 Task: Set up Gmails Smart Reply feature to save time by using suggested responses for quick email replies.
Action: Mouse moved to (950, 76)
Screenshot: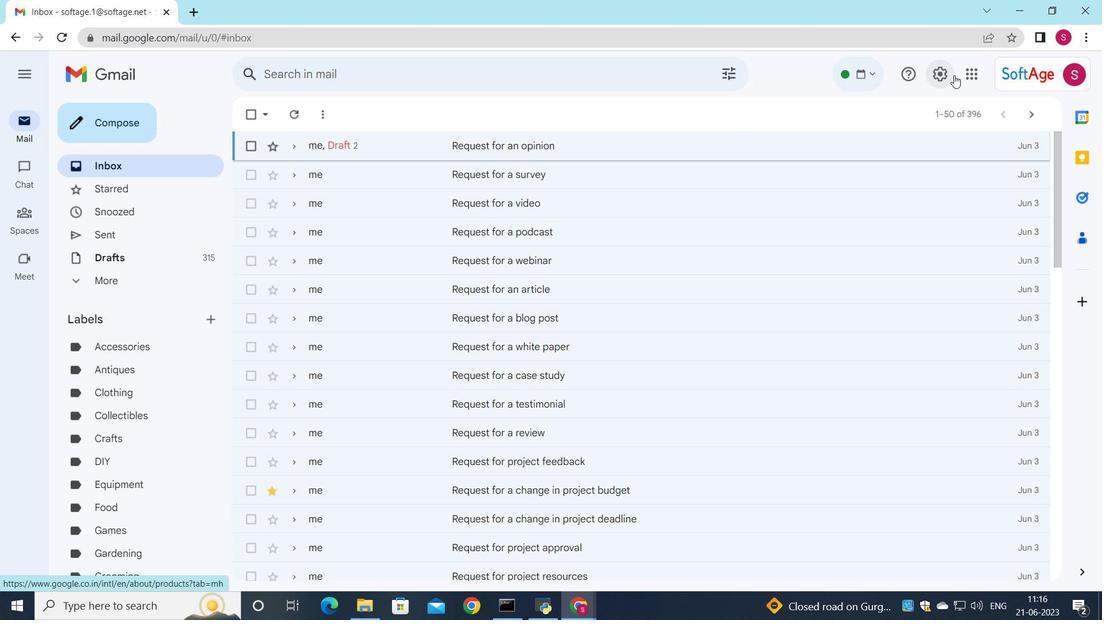 
Action: Mouse pressed left at (950, 76)
Screenshot: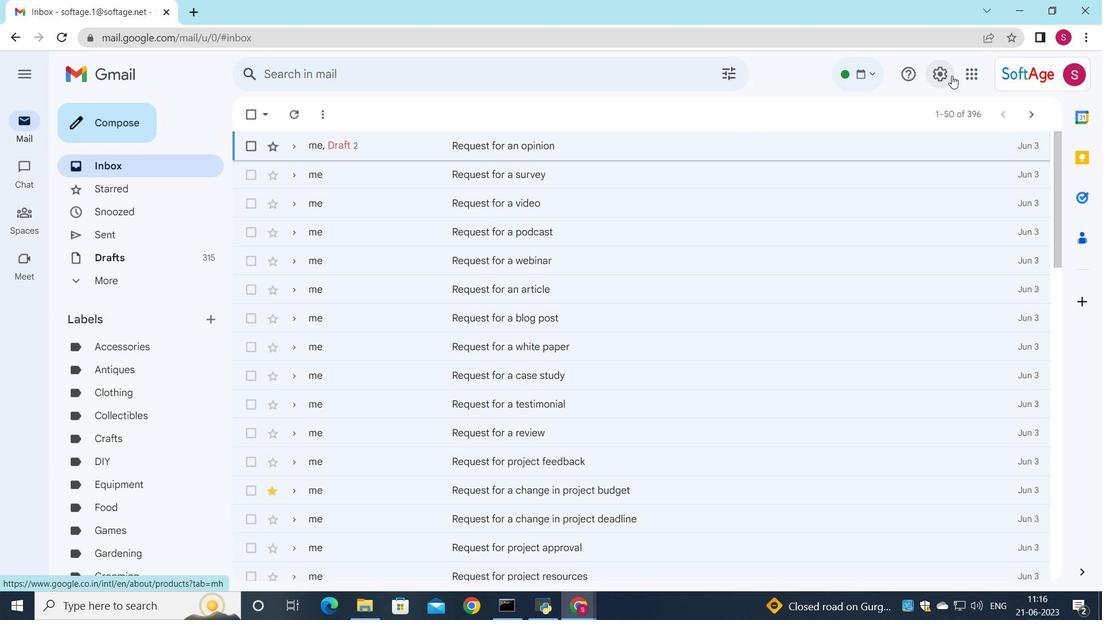 
Action: Mouse moved to (948, 148)
Screenshot: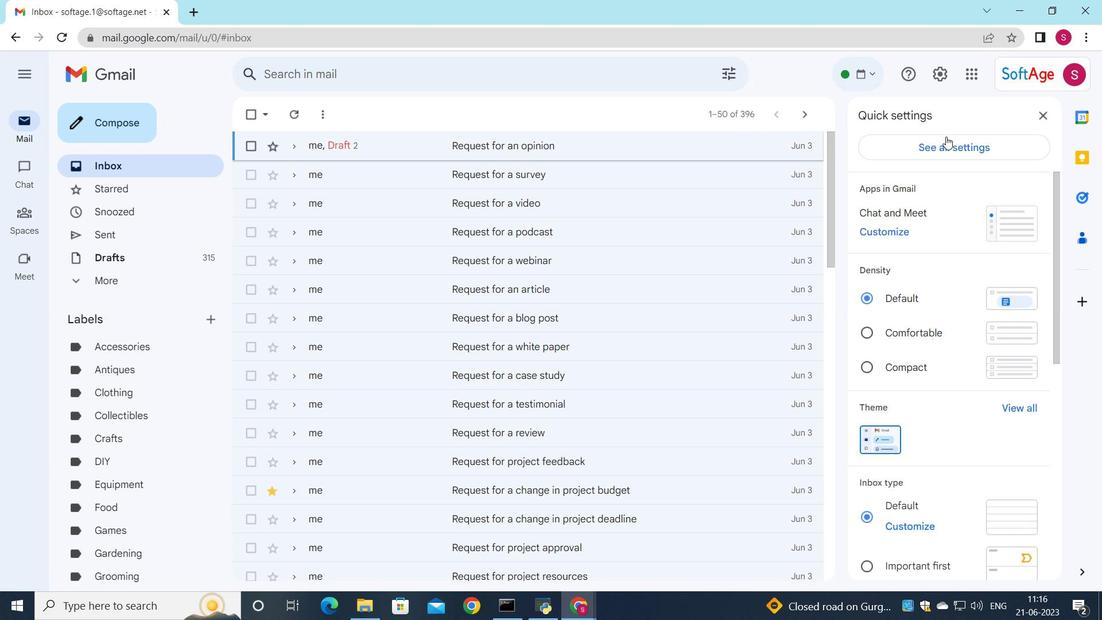 
Action: Mouse pressed left at (948, 148)
Screenshot: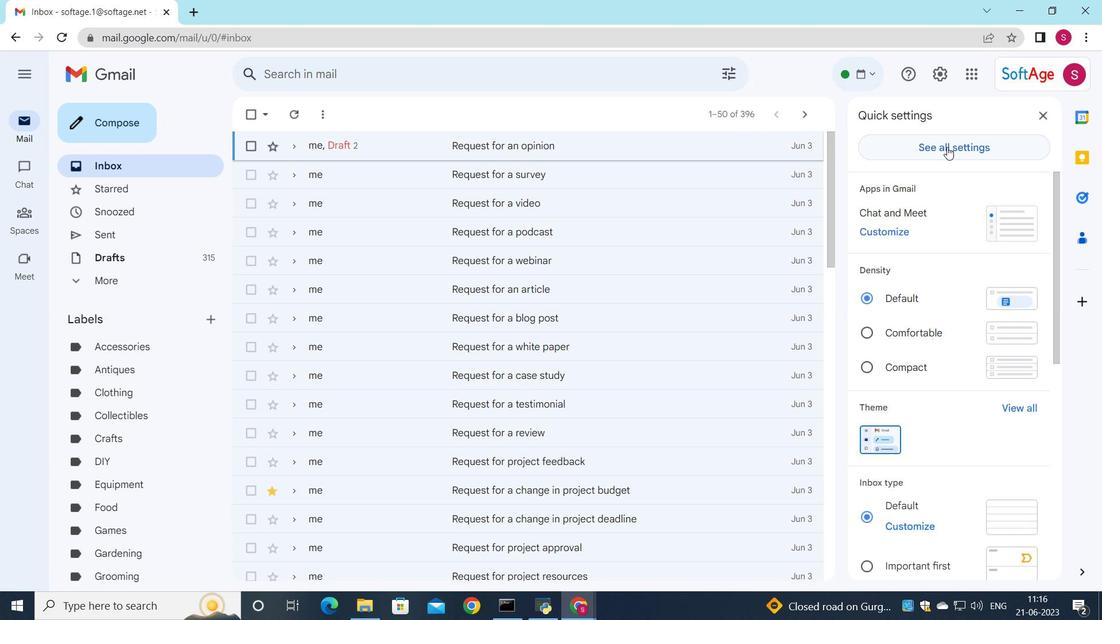 
Action: Mouse moved to (472, 523)
Screenshot: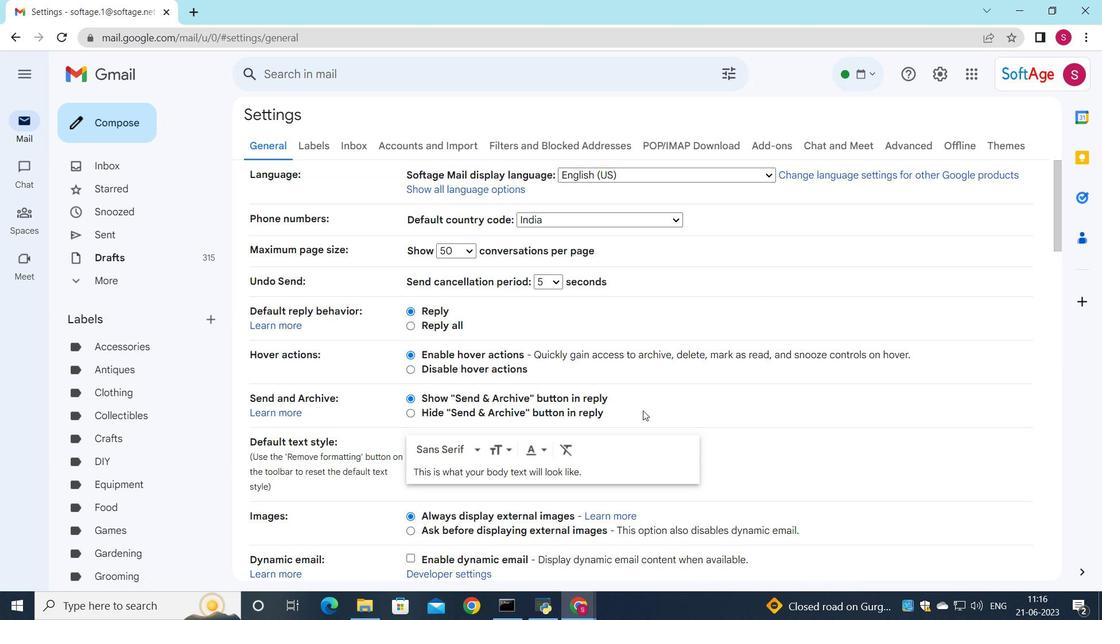
Action: Mouse scrolled (472, 522) with delta (0, 0)
Screenshot: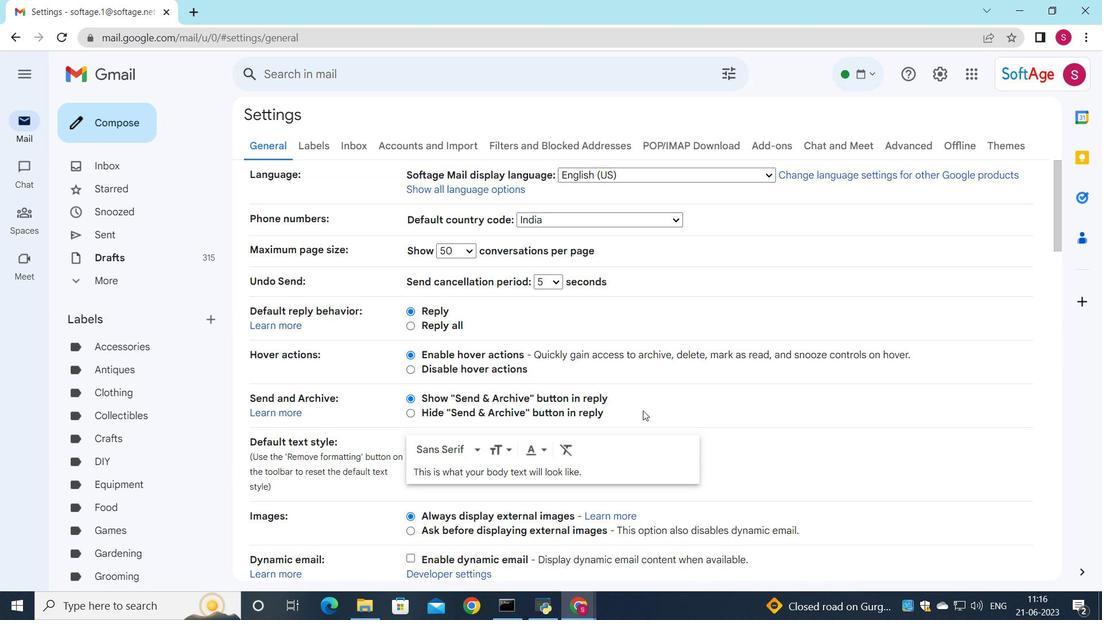 
Action: Mouse moved to (463, 532)
Screenshot: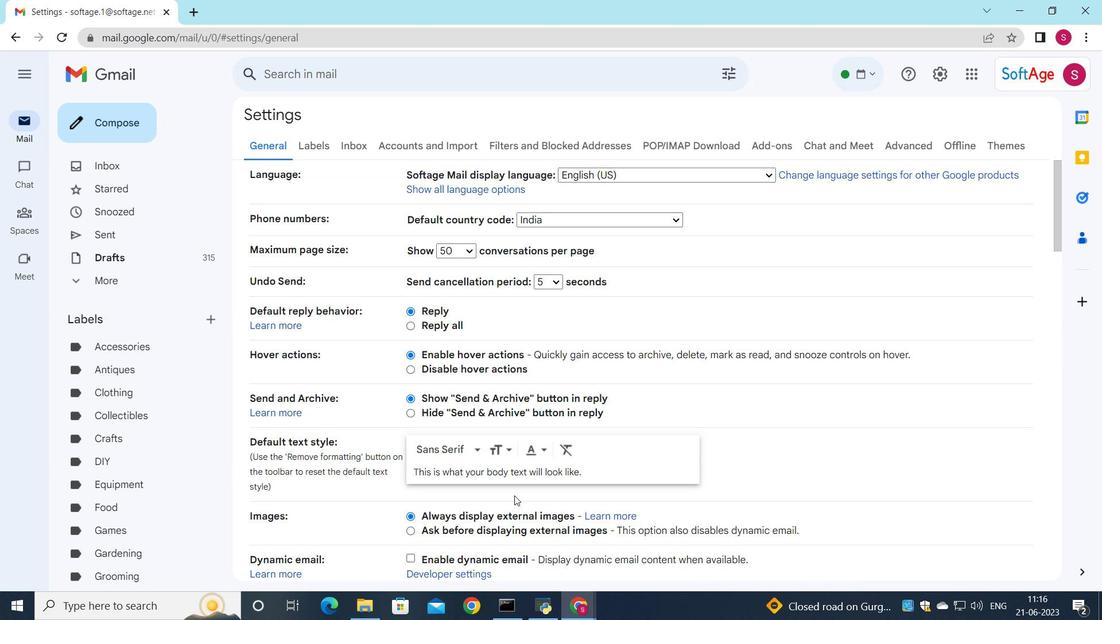 
Action: Mouse scrolled (463, 531) with delta (0, 0)
Screenshot: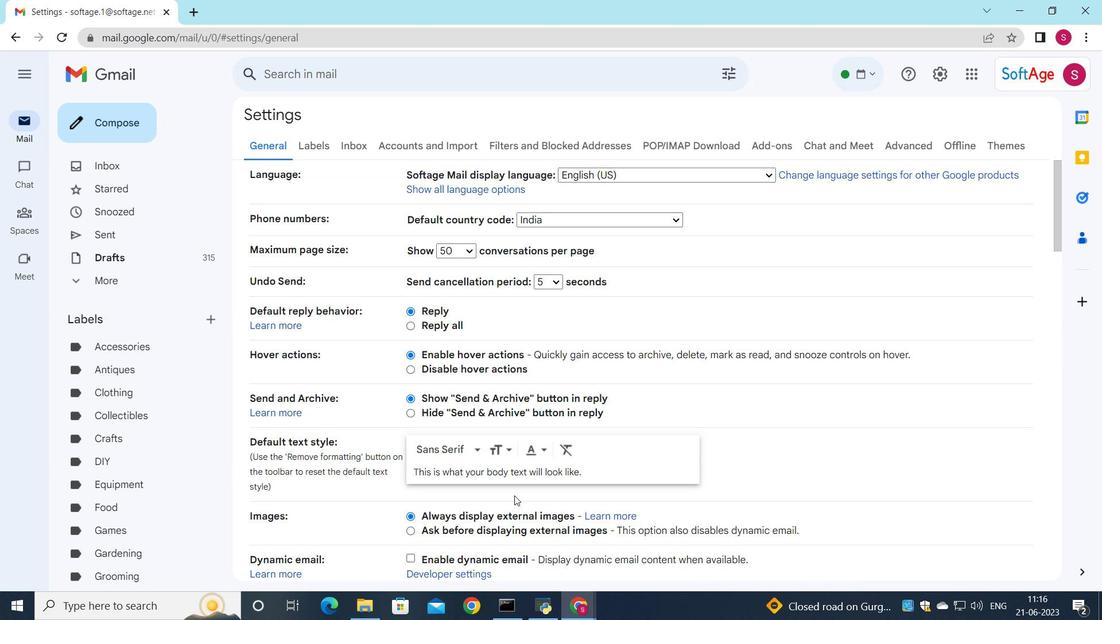 
Action: Mouse moved to (460, 532)
Screenshot: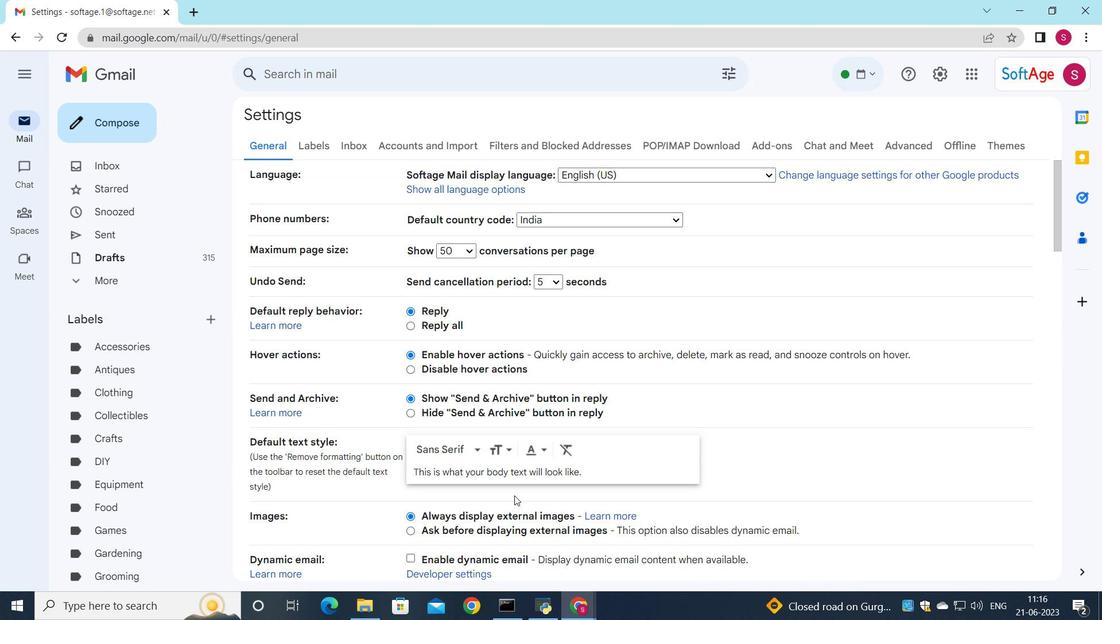 
Action: Mouse scrolled (460, 531) with delta (0, 0)
Screenshot: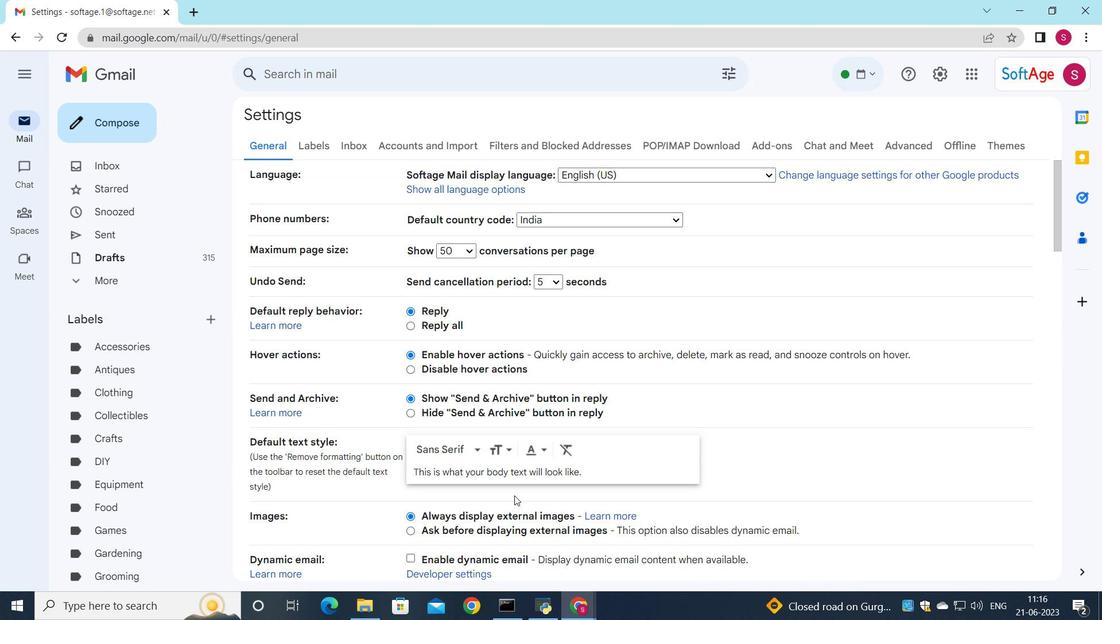 
Action: Mouse moved to (423, 535)
Screenshot: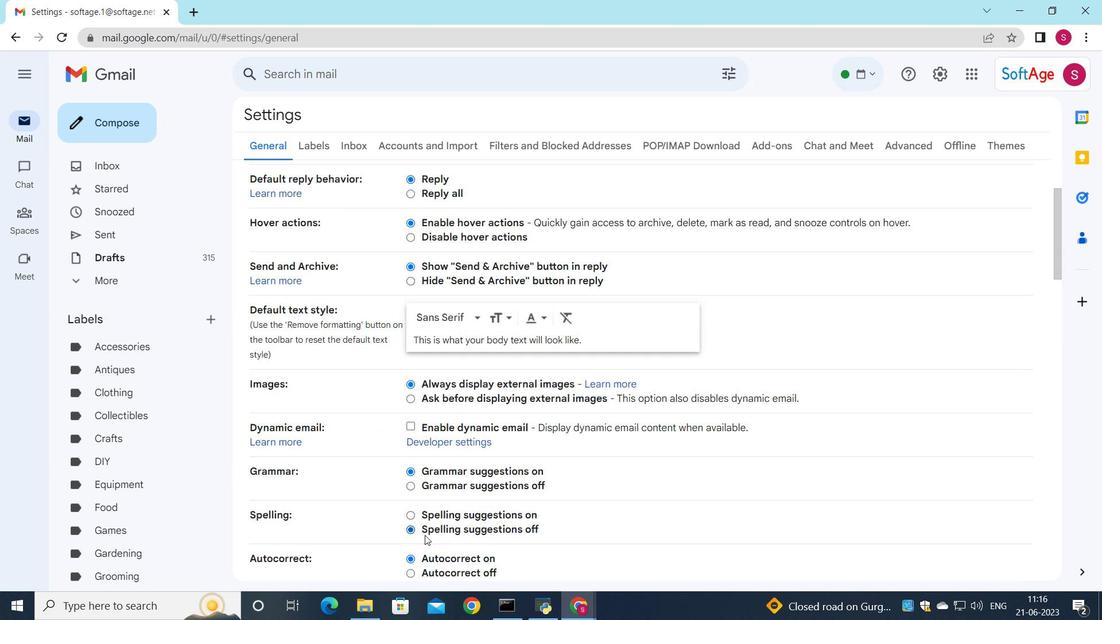 
Action: Mouse scrolled (423, 534) with delta (0, 0)
Screenshot: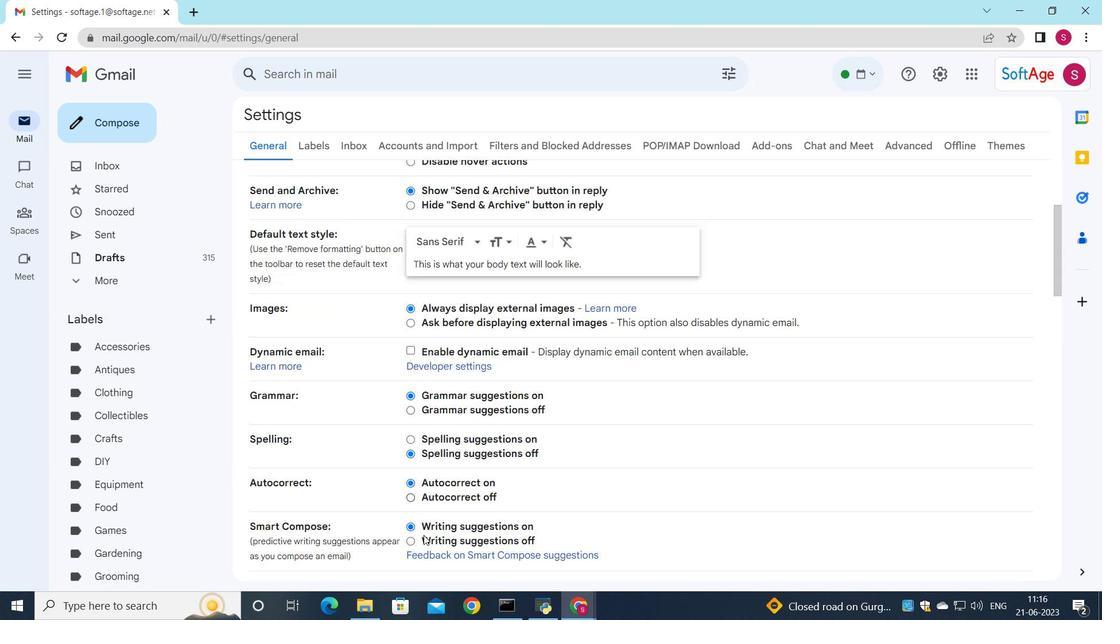 
Action: Mouse scrolled (423, 534) with delta (0, 0)
Screenshot: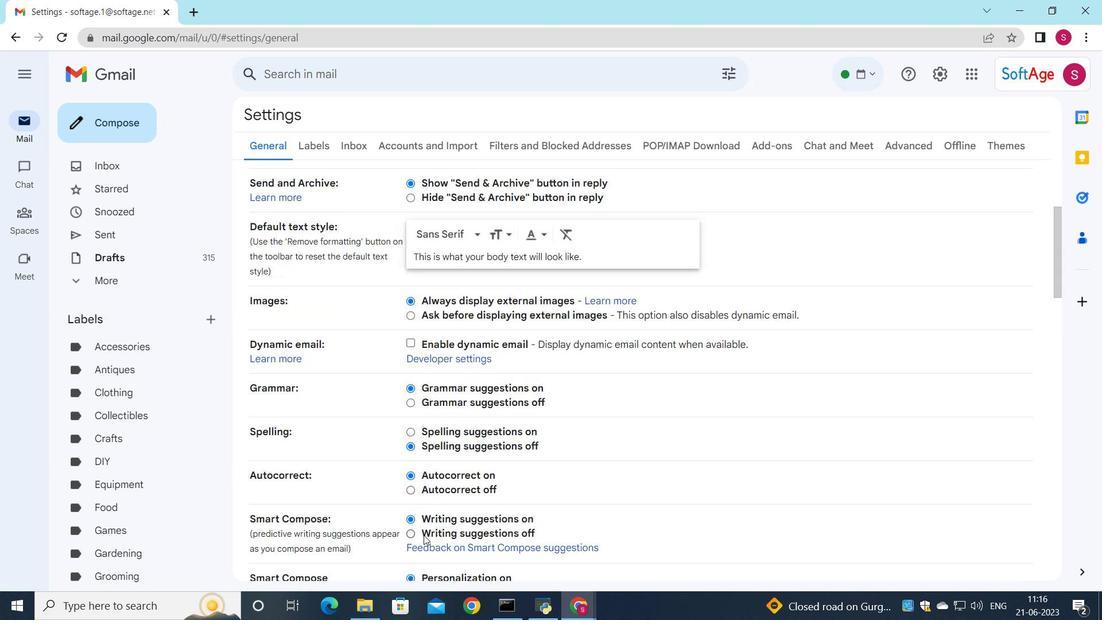 
Action: Mouse scrolled (423, 534) with delta (0, 0)
Screenshot: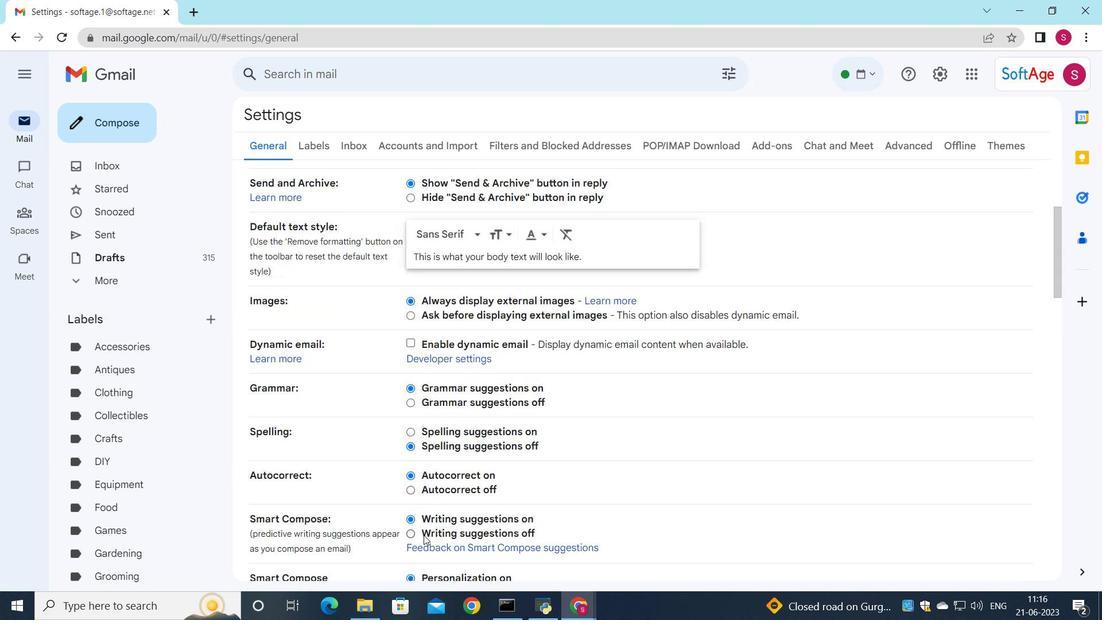 
Action: Mouse scrolled (423, 534) with delta (0, 0)
Screenshot: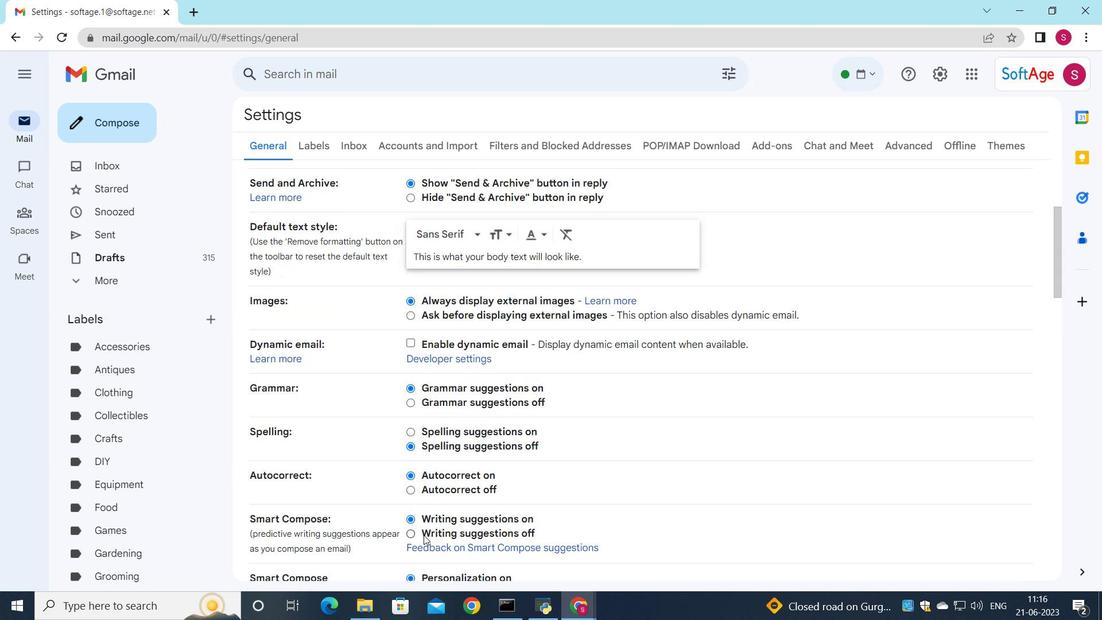
Action: Mouse scrolled (423, 534) with delta (0, 0)
Screenshot: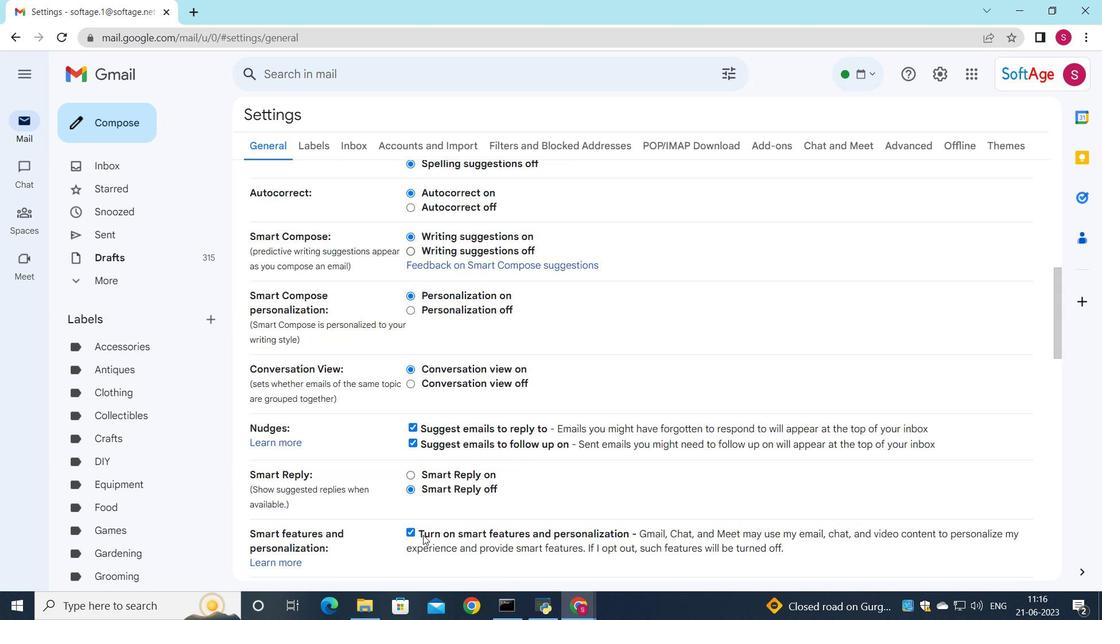 
Action: Mouse scrolled (423, 534) with delta (0, 0)
Screenshot: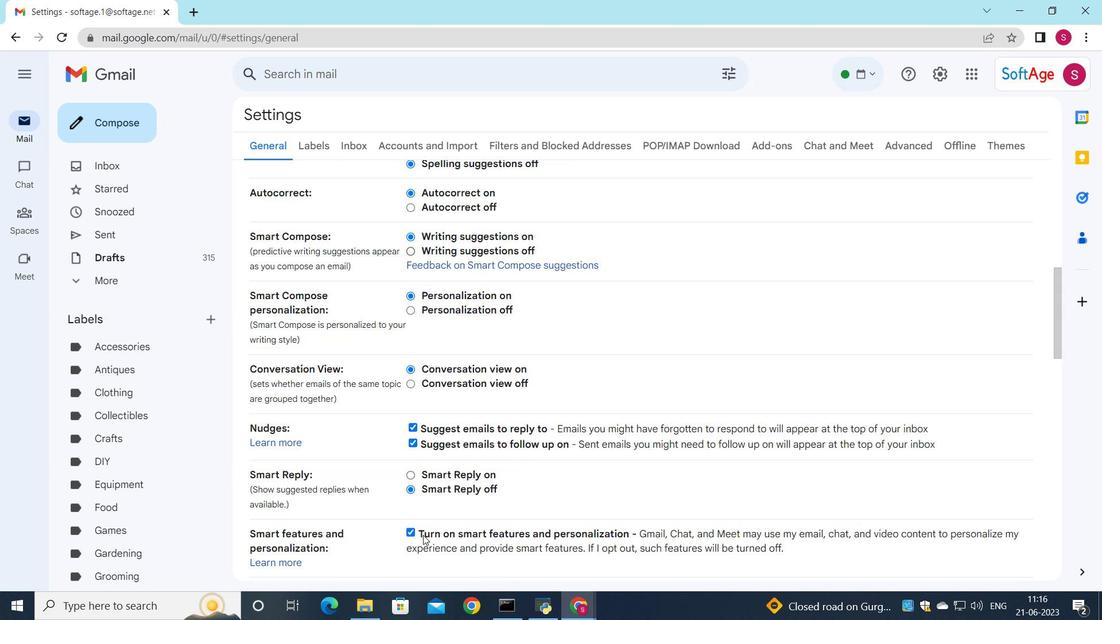 
Action: Mouse scrolled (423, 534) with delta (0, 0)
Screenshot: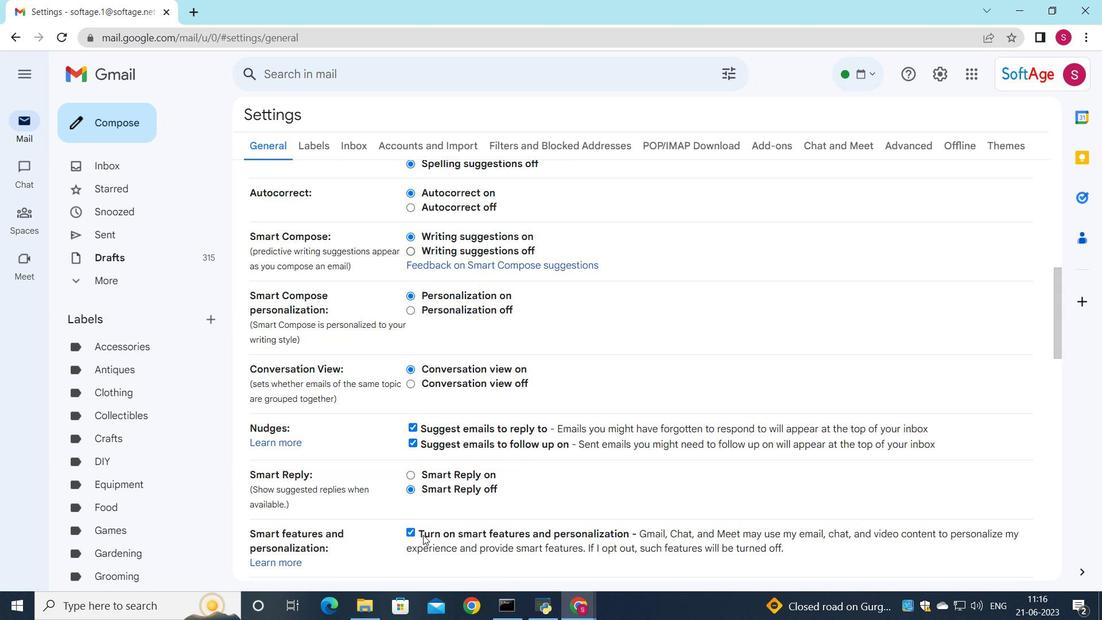 
Action: Mouse moved to (413, 253)
Screenshot: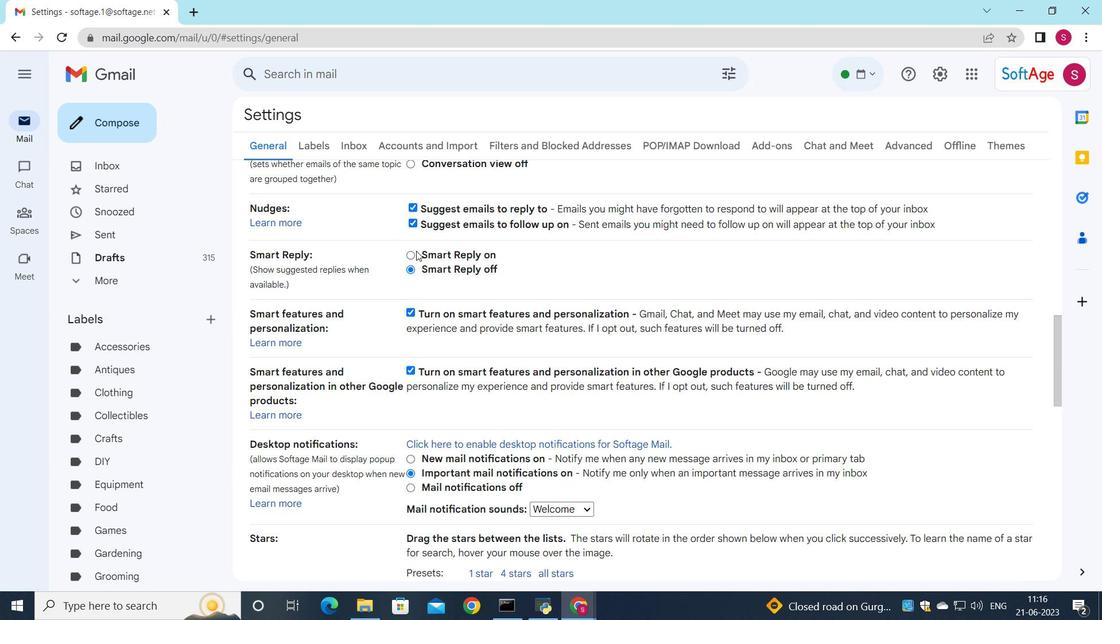
Action: Mouse pressed left at (413, 253)
Screenshot: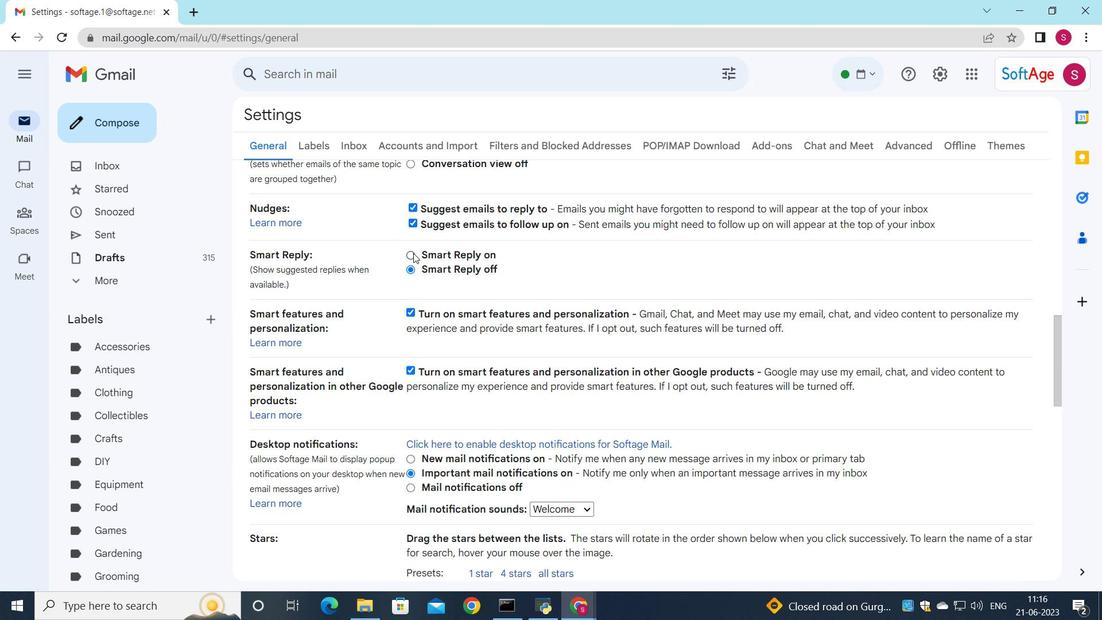 
Action: Mouse moved to (573, 260)
Screenshot: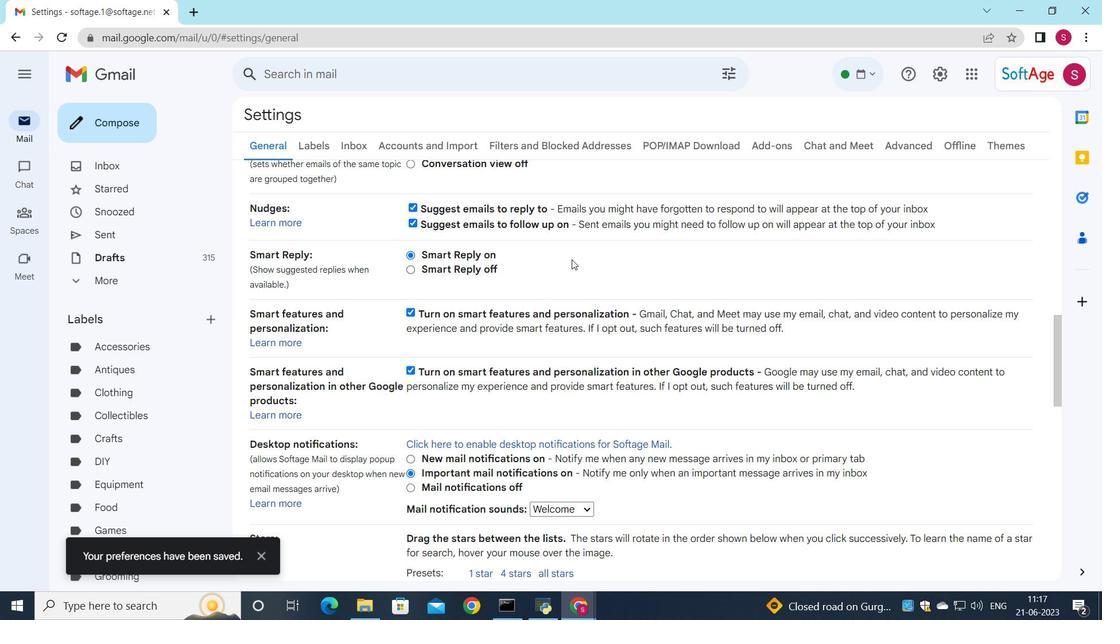 
